 Task: Add Sprouts Organic Earl Grey Black Tea to the cart.
Action: Mouse moved to (43, 347)
Screenshot: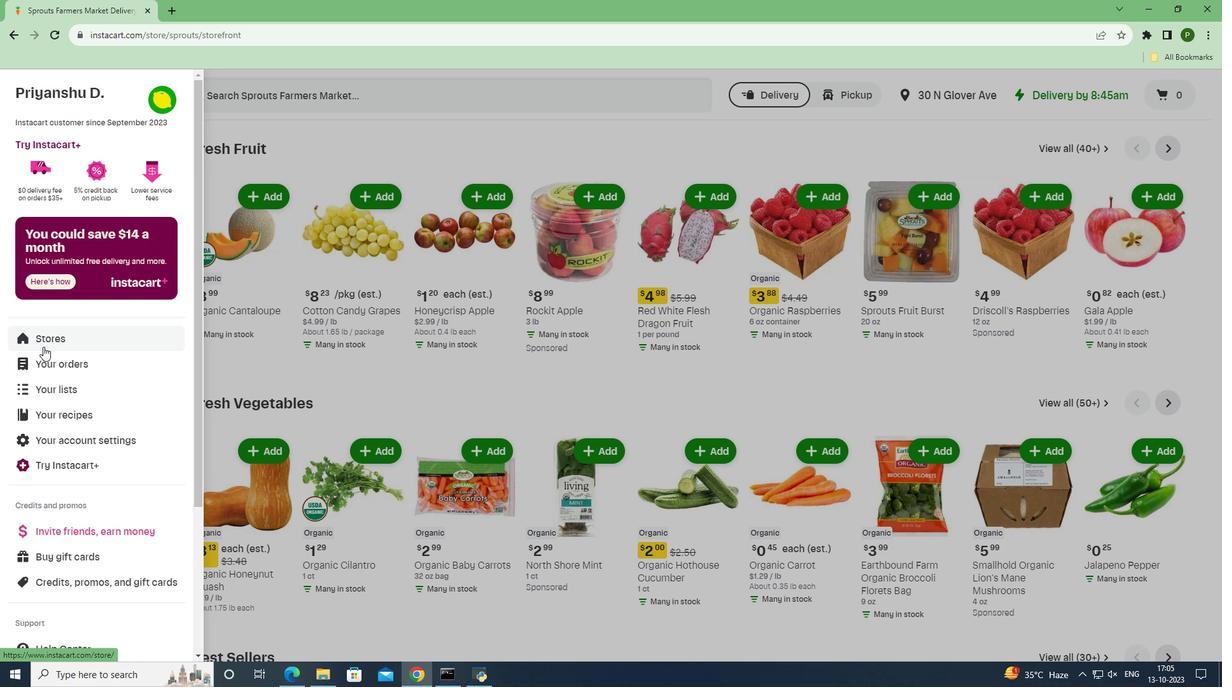 
Action: Mouse pressed left at (43, 347)
Screenshot: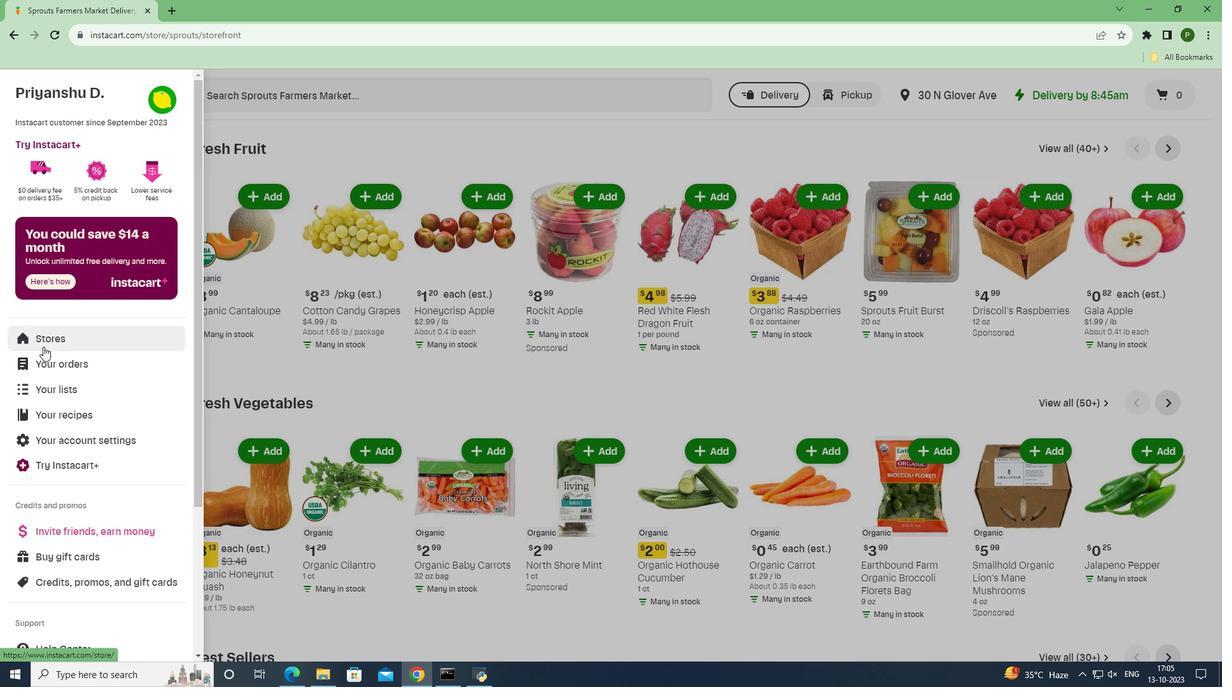 
Action: Mouse moved to (302, 149)
Screenshot: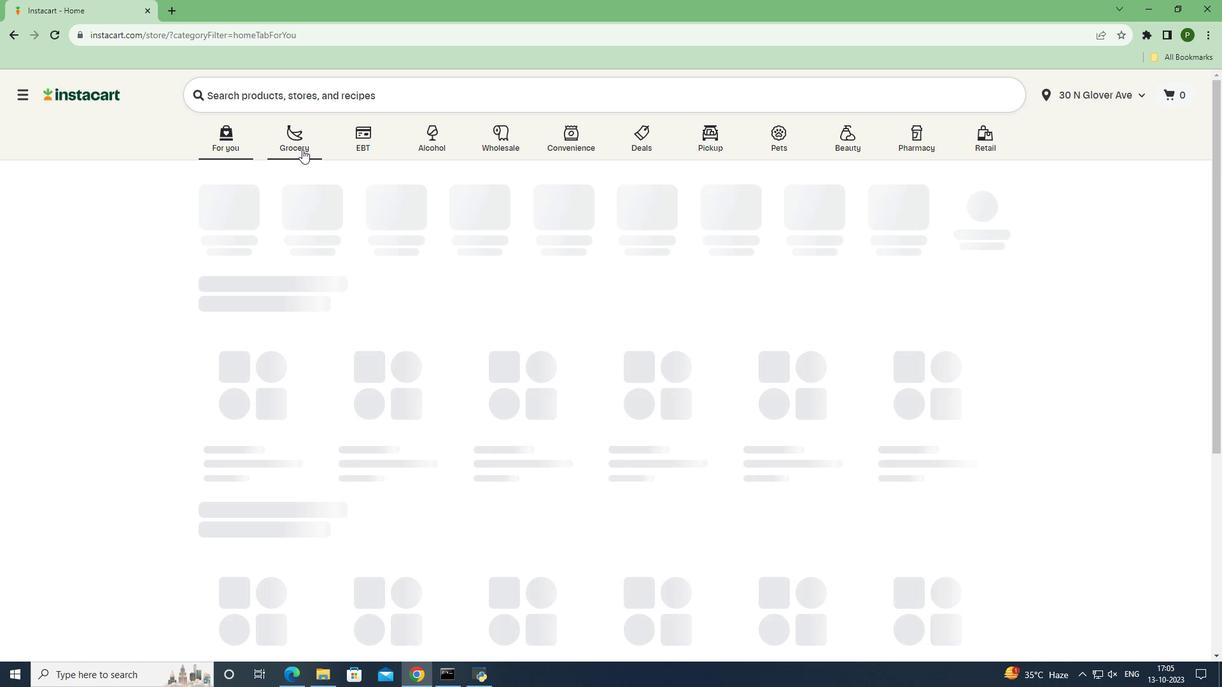 
Action: Mouse pressed left at (302, 149)
Screenshot: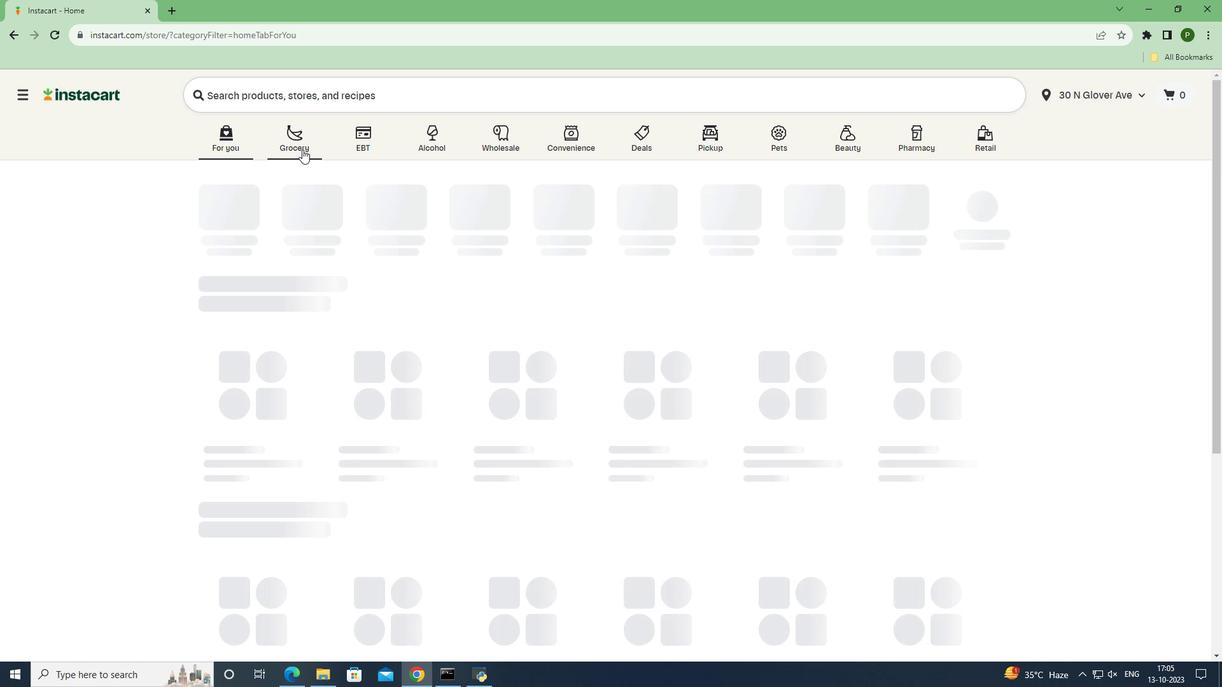 
Action: Mouse moved to (800, 298)
Screenshot: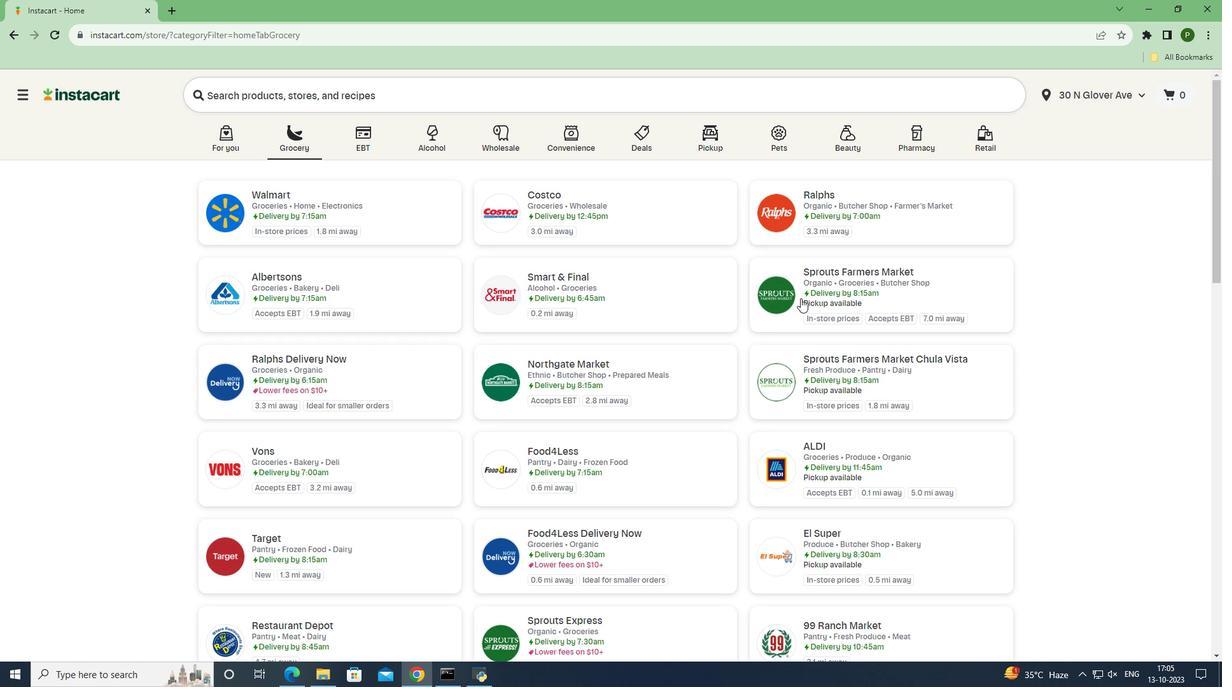 
Action: Mouse pressed left at (800, 298)
Screenshot: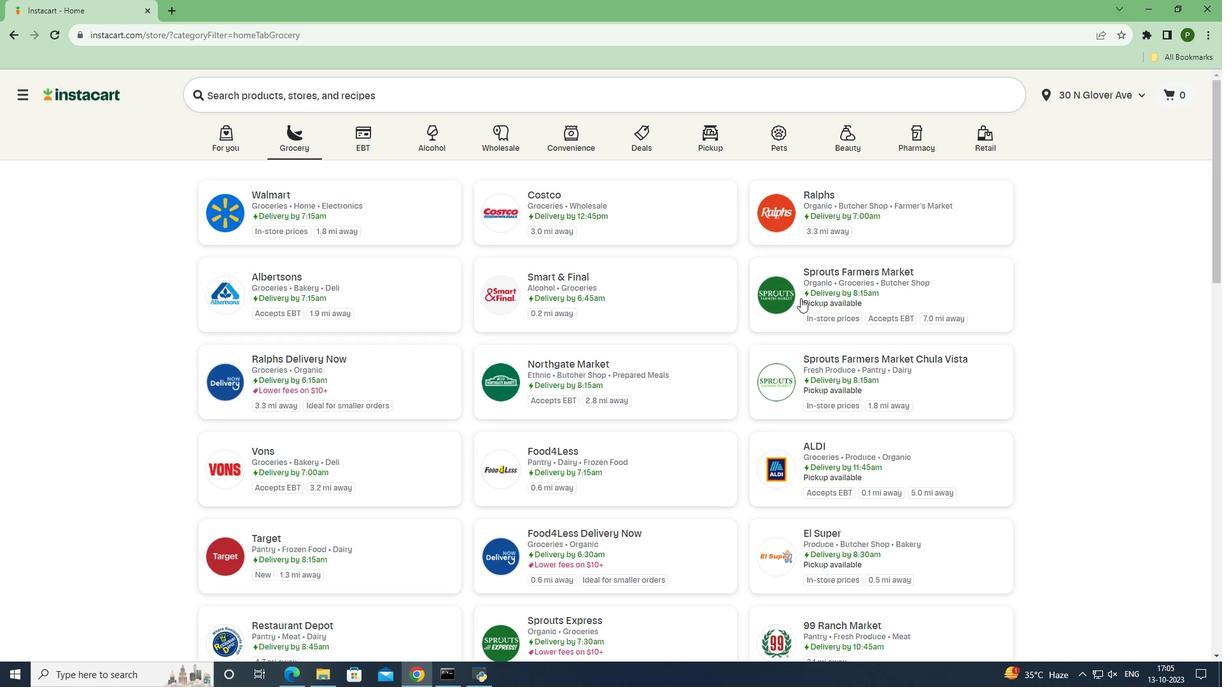 
Action: Mouse moved to (62, 424)
Screenshot: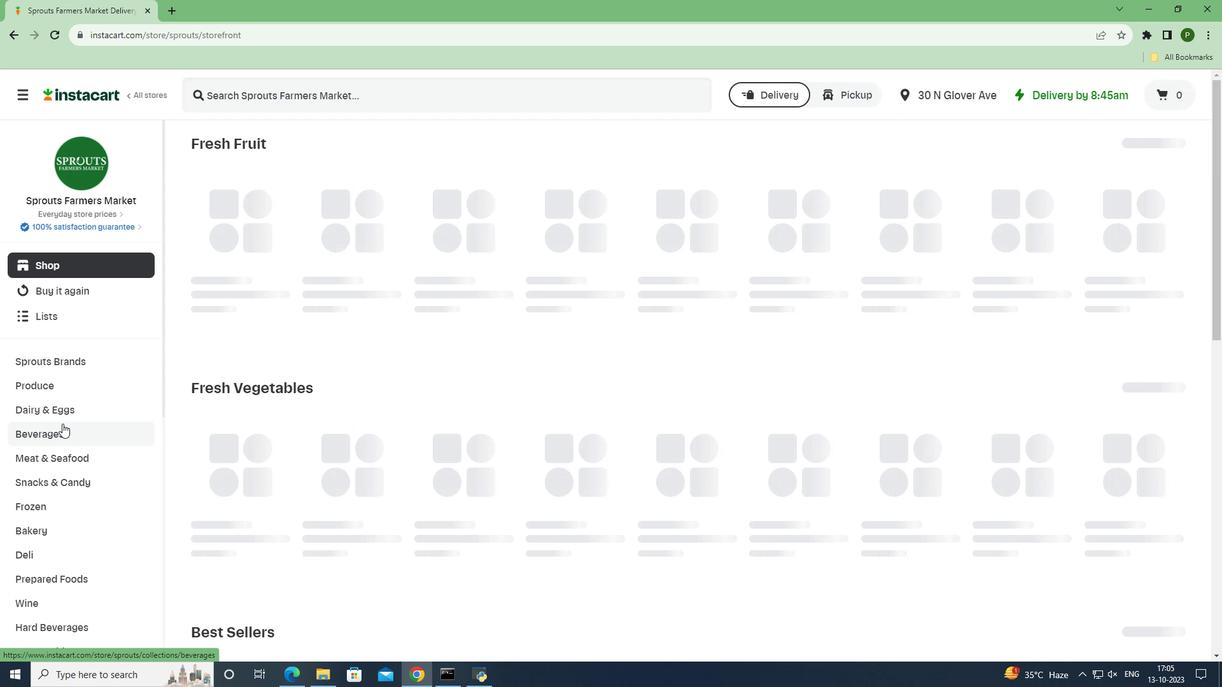 
Action: Mouse pressed left at (62, 424)
Screenshot: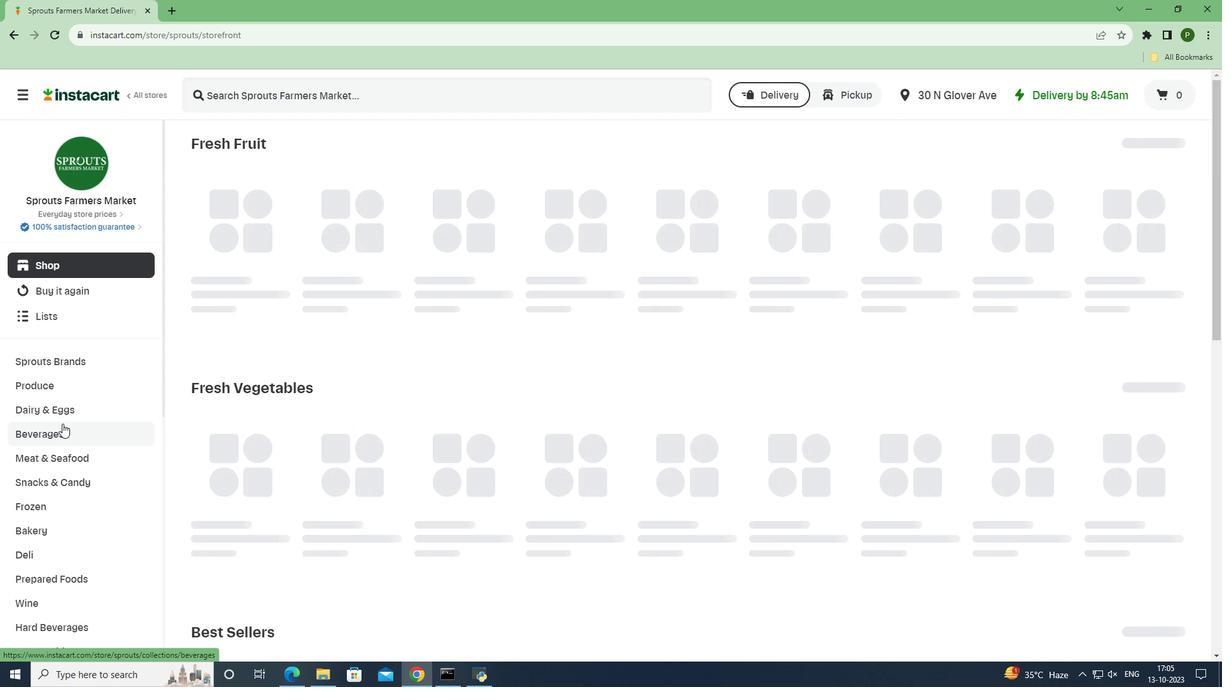 
Action: Mouse moved to (1102, 171)
Screenshot: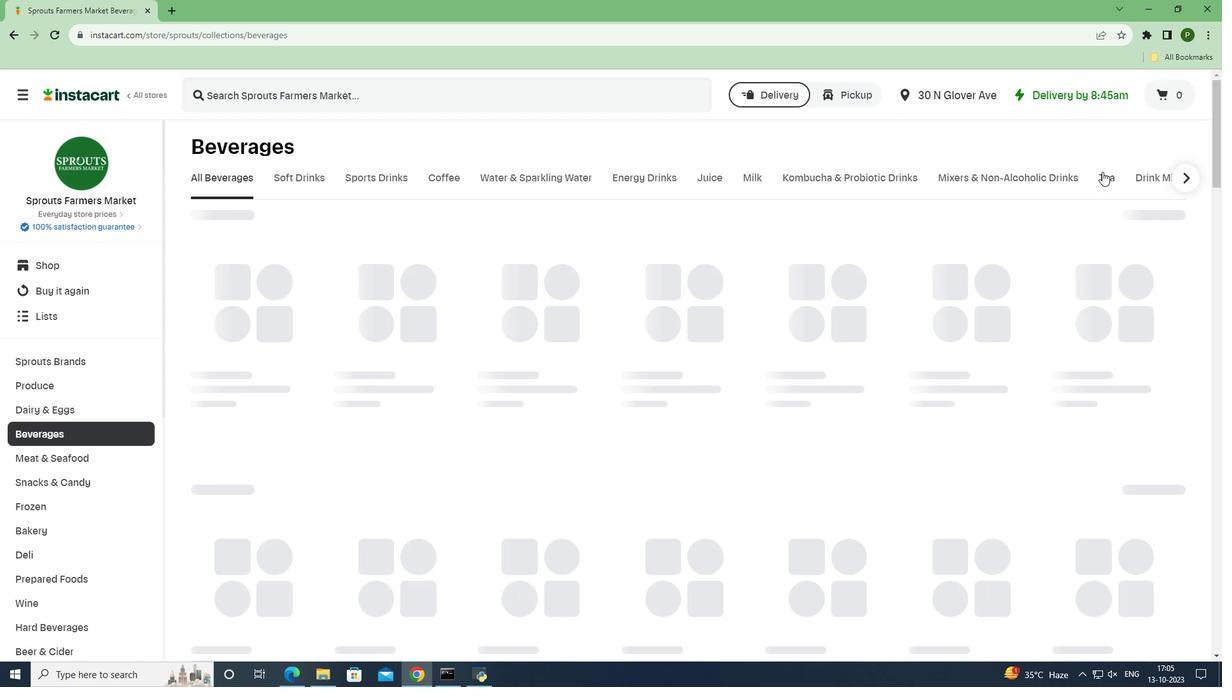 
Action: Mouse pressed left at (1102, 171)
Screenshot: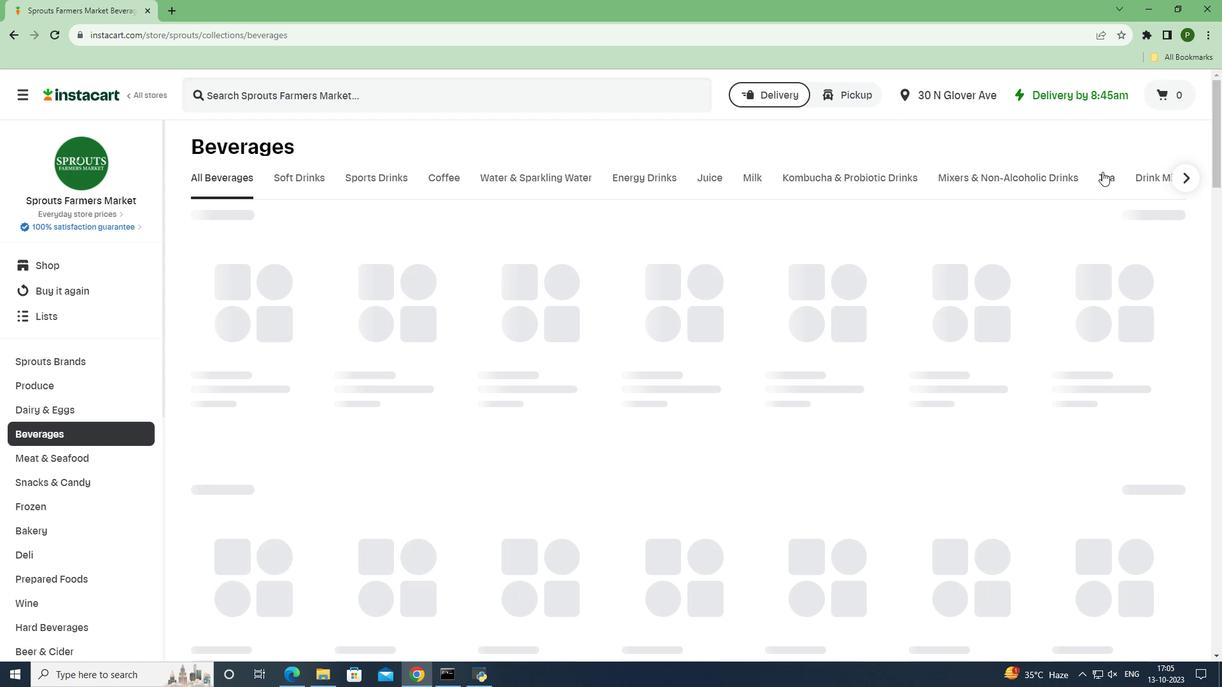 
Action: Mouse moved to (375, 95)
Screenshot: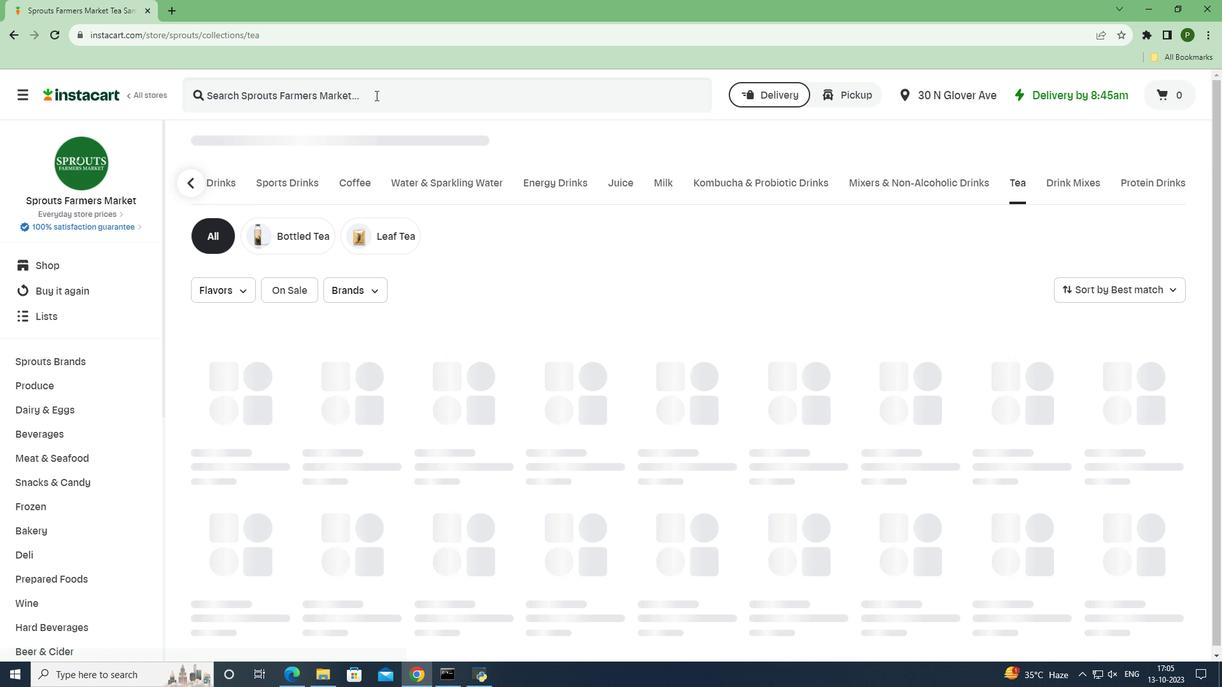 
Action: Mouse pressed left at (375, 95)
Screenshot: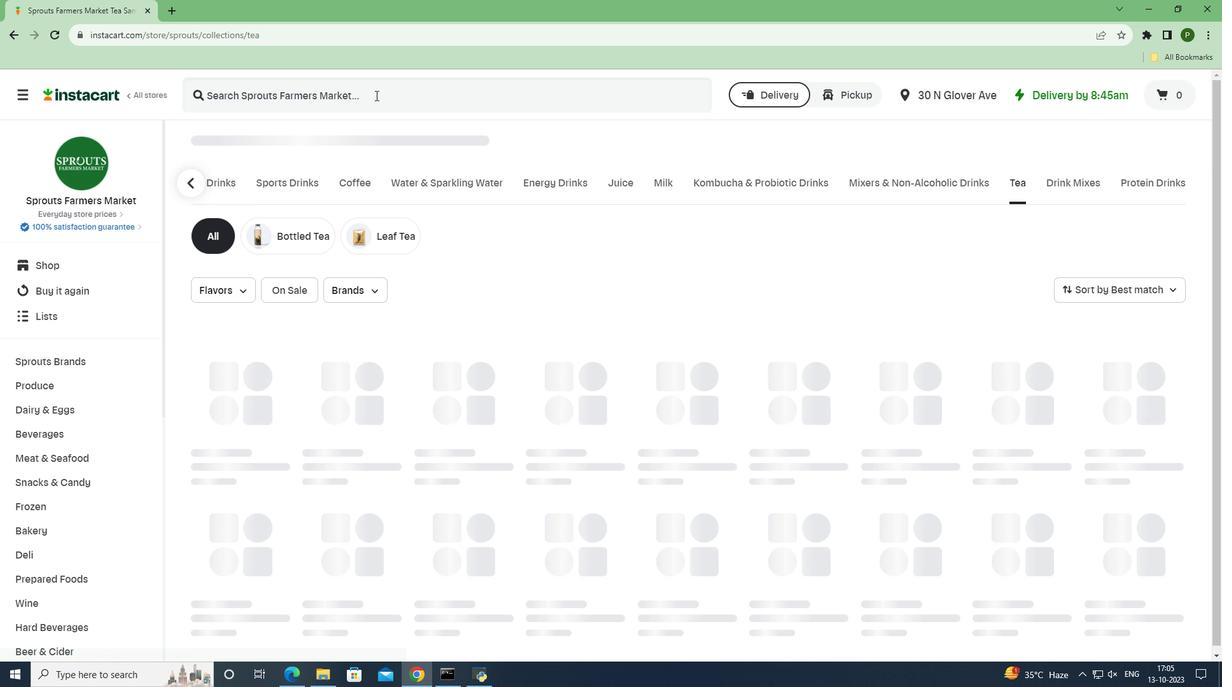 
Action: Key pressed <Key.caps_lock>S<Key.caps_lock>prouts<Key.space><Key.caps_lock>O<Key.caps_lock>rganic<Key.space><Key.caps_lock>E<Key.caps_lock>arl<Key.space><Key.caps_lock>G<Key.caps_lock>rey<Key.space><Key.caps_lock>B<Key.caps_lock>lack<Key.space><Key.caps_lock>T<Key.caps_lock>ea<Key.space><Key.enter>
Screenshot: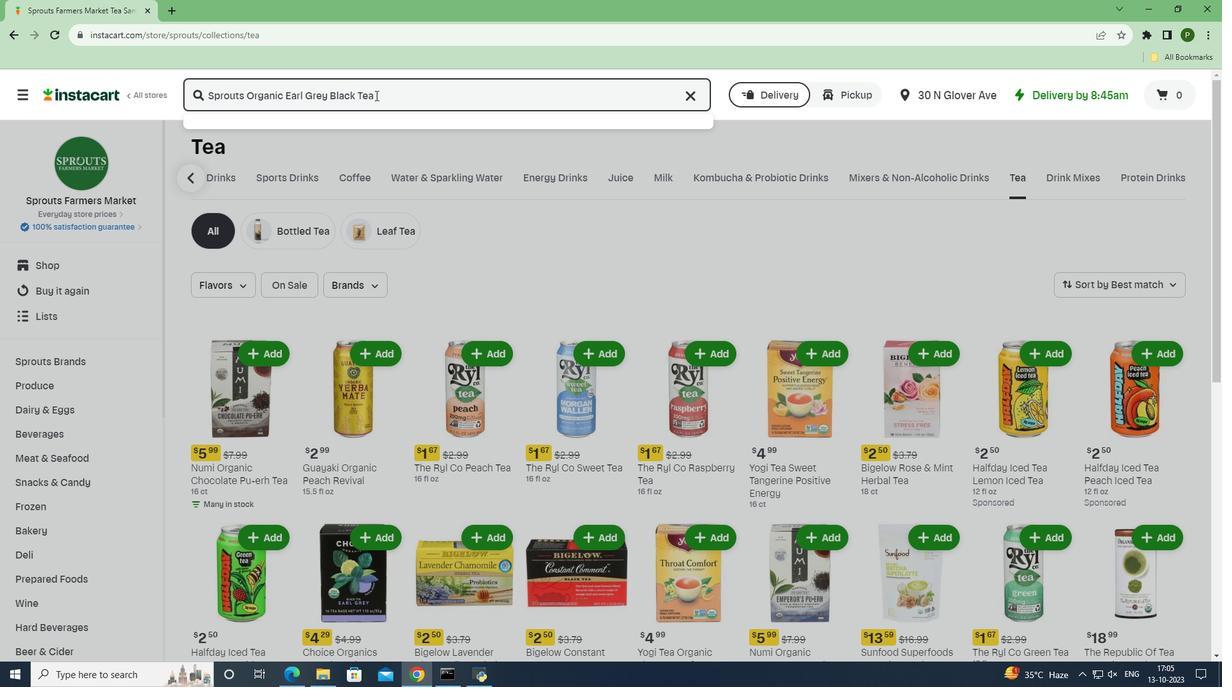 
Action: Mouse moved to (757, 220)
Screenshot: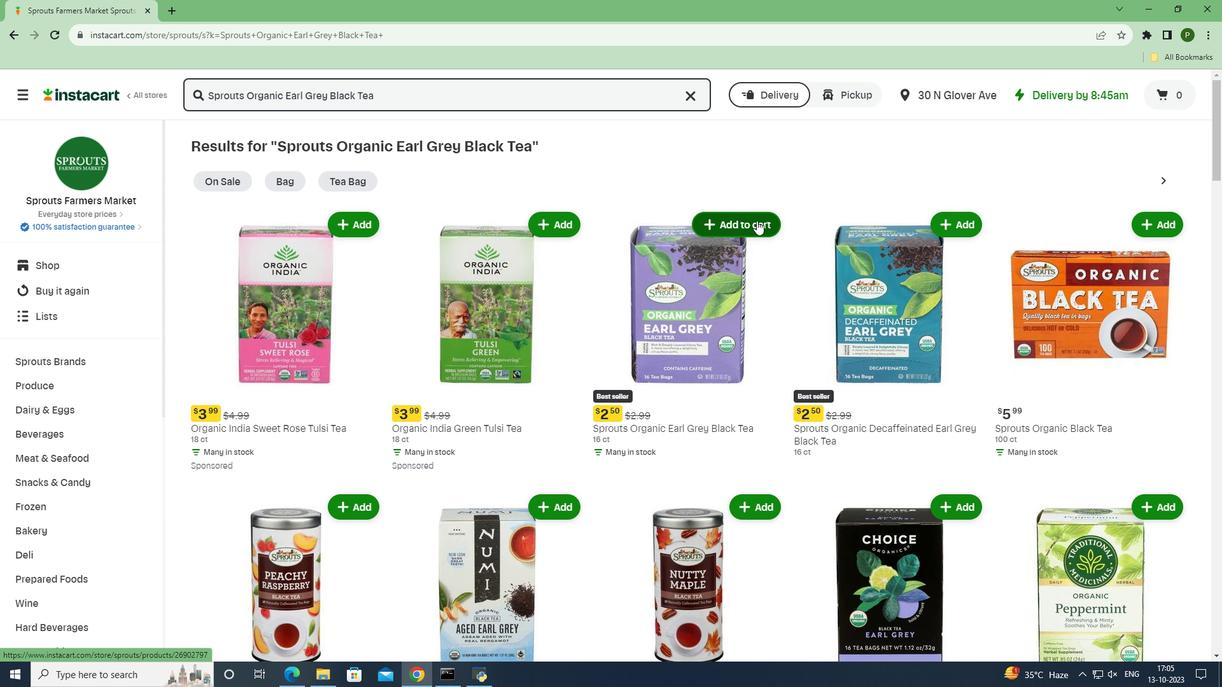 
Action: Mouse pressed left at (757, 220)
Screenshot: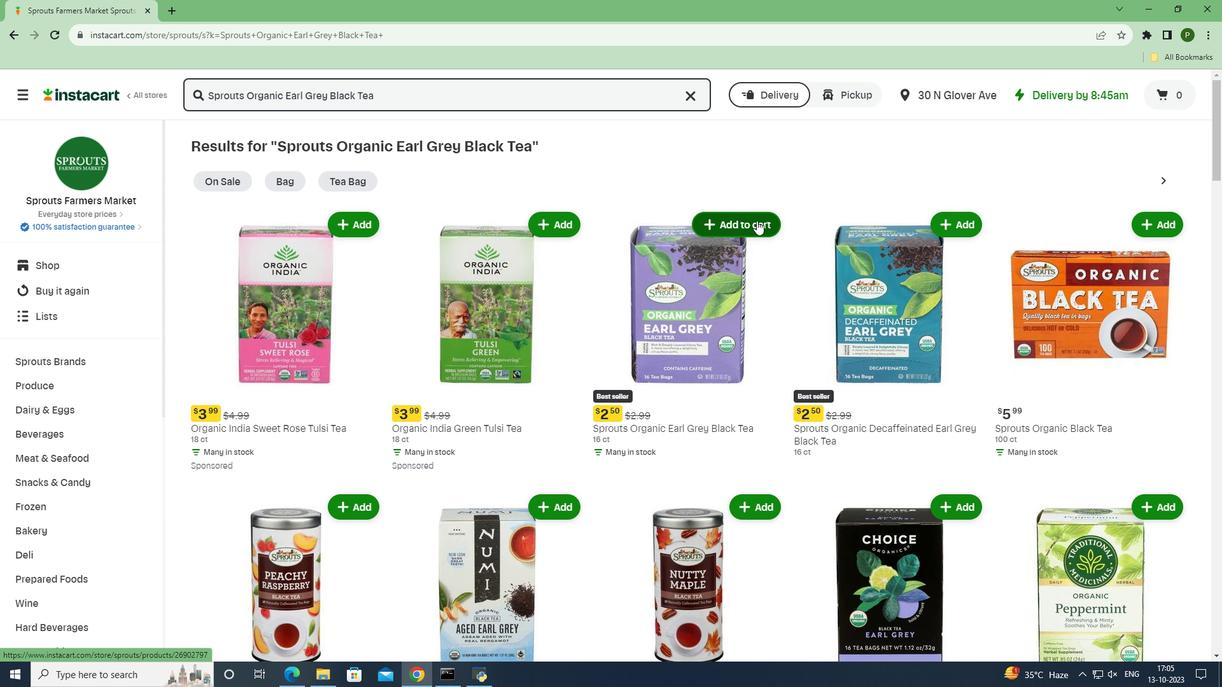 
Action: Mouse moved to (776, 313)
Screenshot: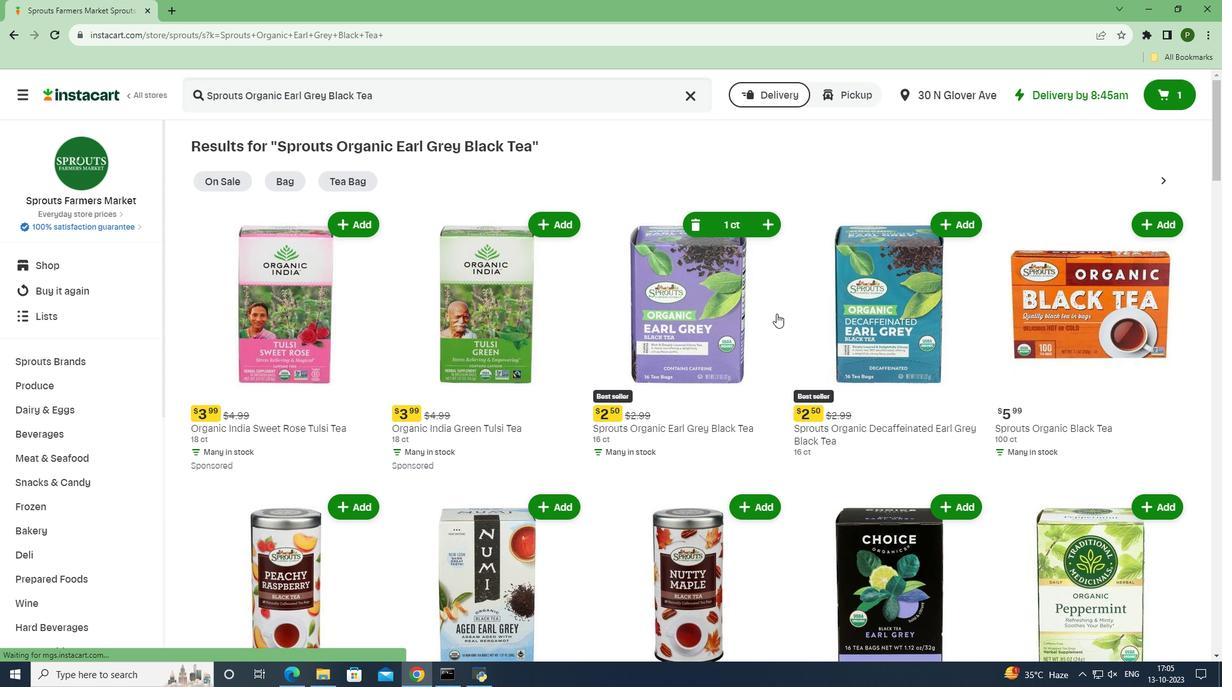 
